 Task: Sort the products by best match.
Action: Mouse moved to (22, 80)
Screenshot: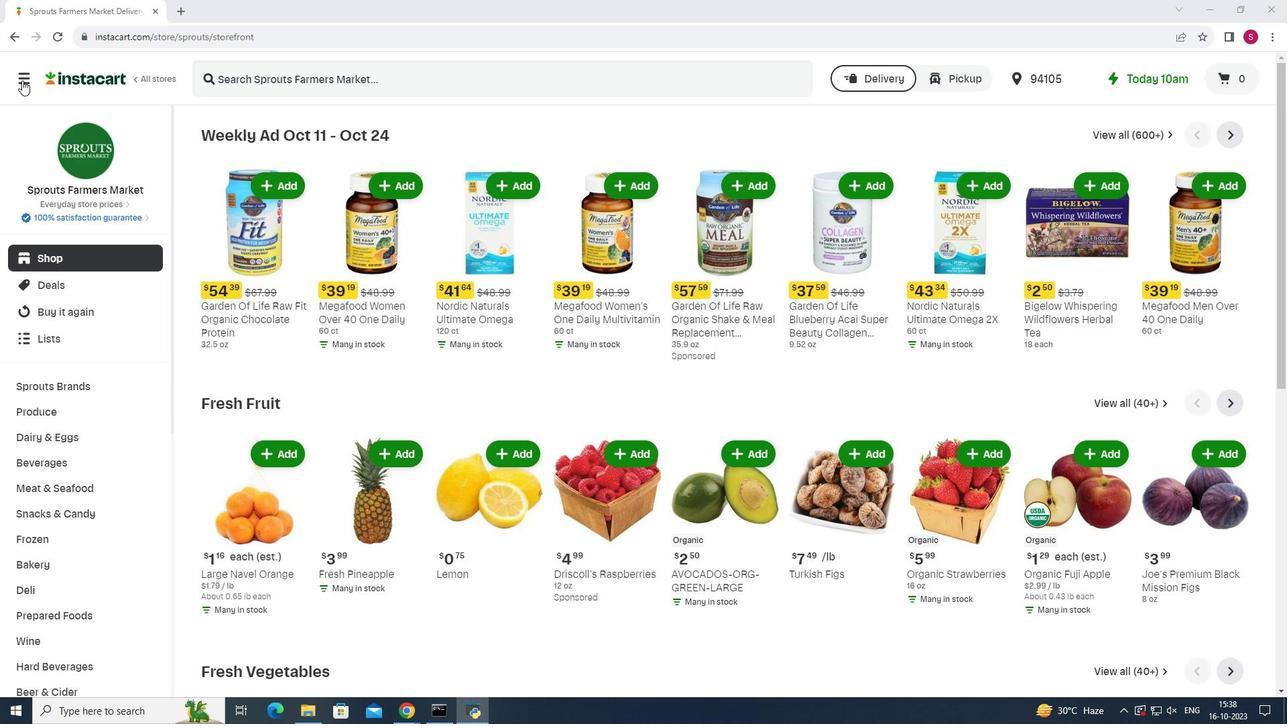 
Action: Mouse pressed left at (22, 80)
Screenshot: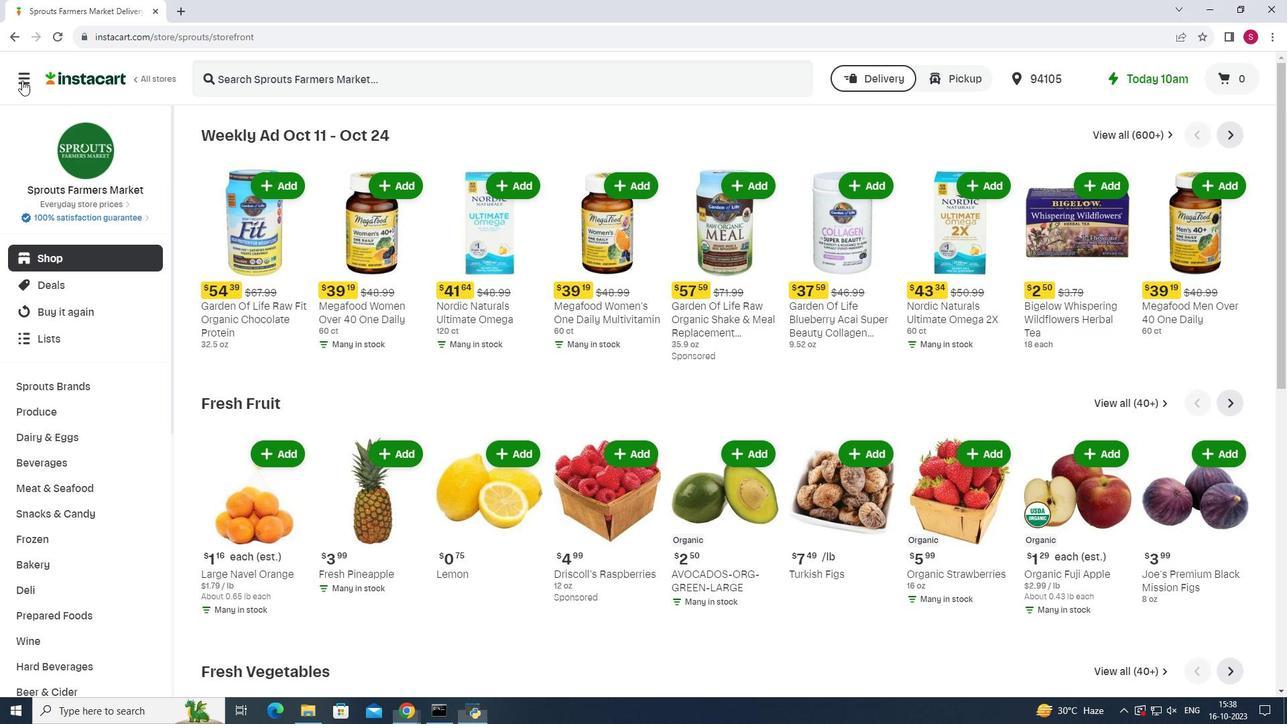 
Action: Mouse moved to (67, 357)
Screenshot: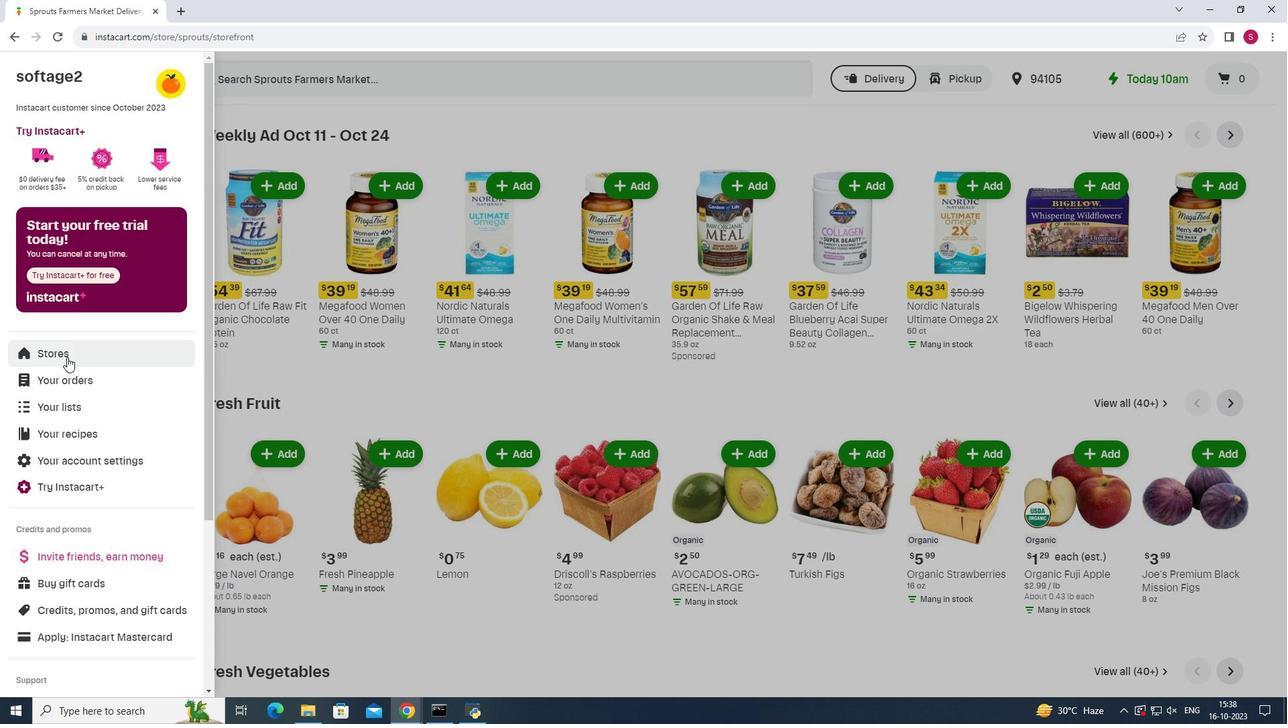 
Action: Mouse pressed left at (67, 357)
Screenshot: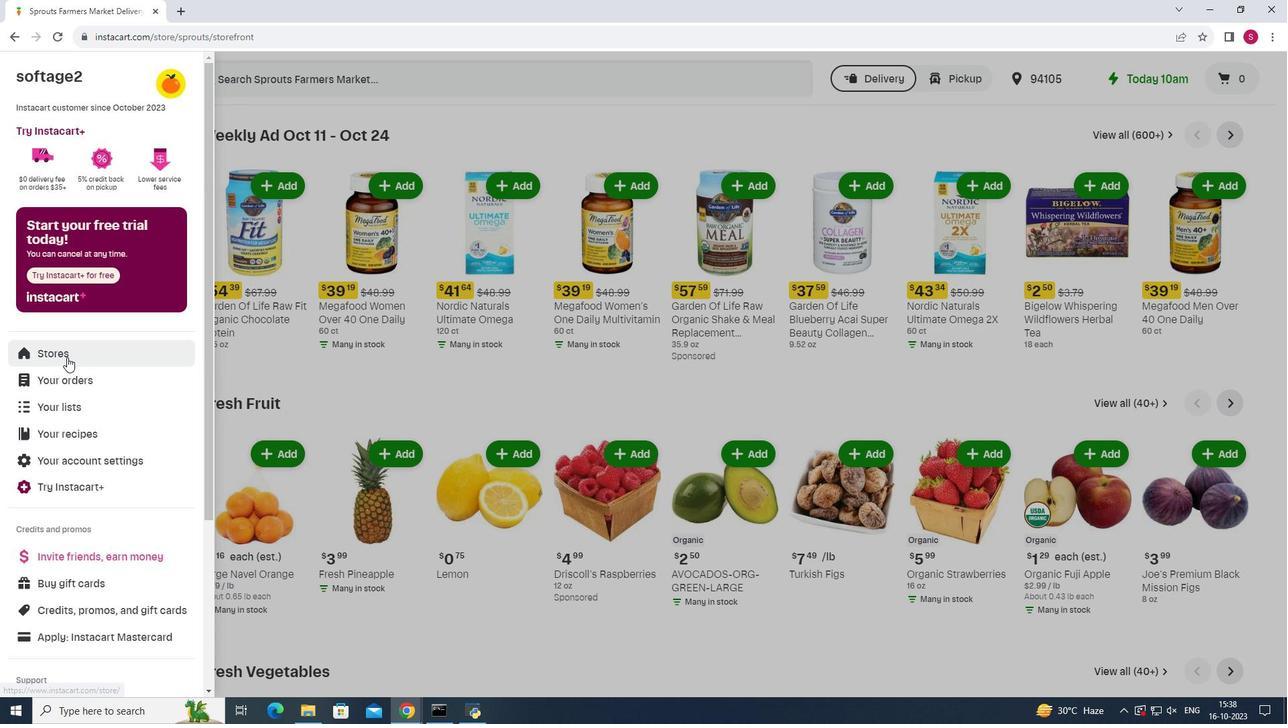 
Action: Mouse moved to (311, 120)
Screenshot: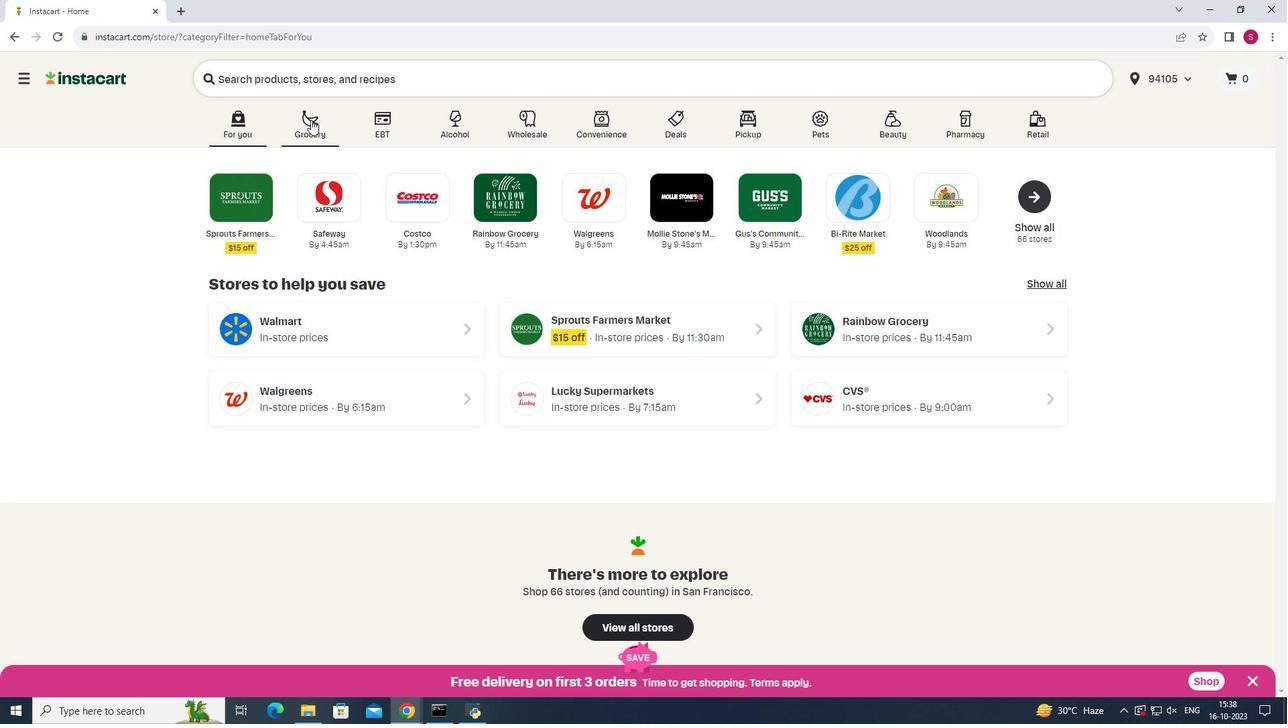 
Action: Mouse pressed left at (311, 120)
Screenshot: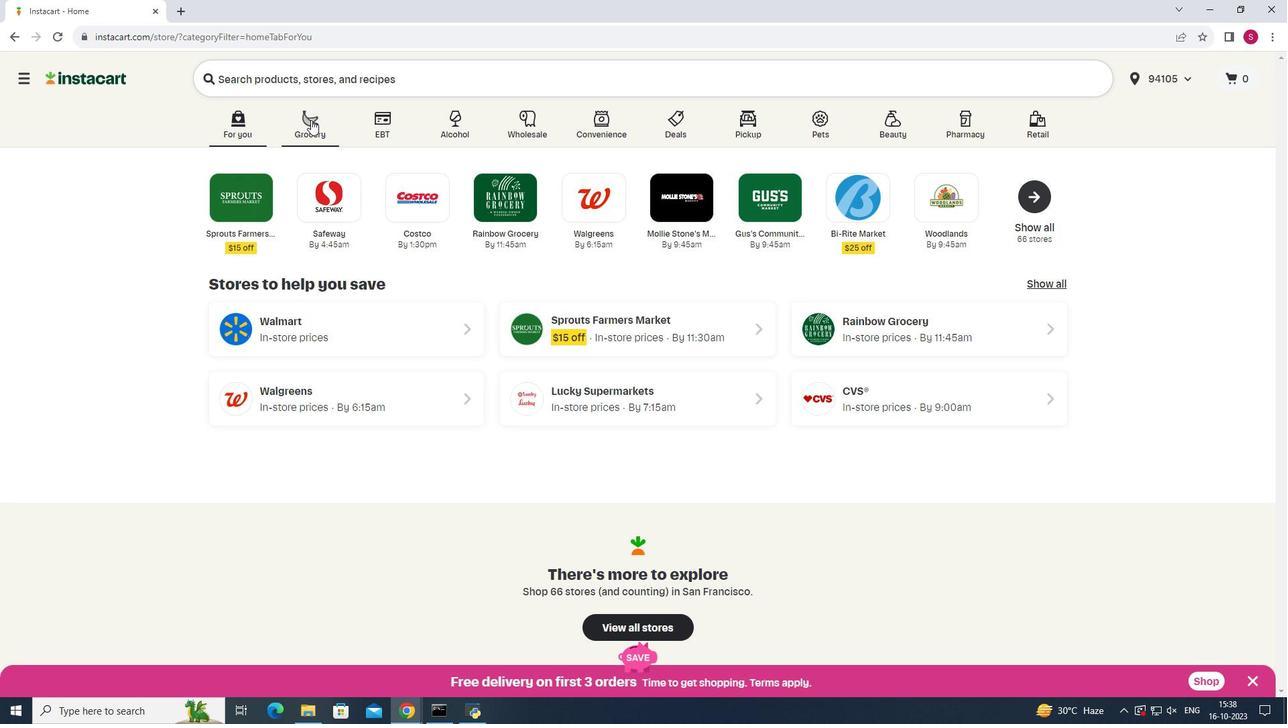 
Action: Mouse pressed left at (311, 120)
Screenshot: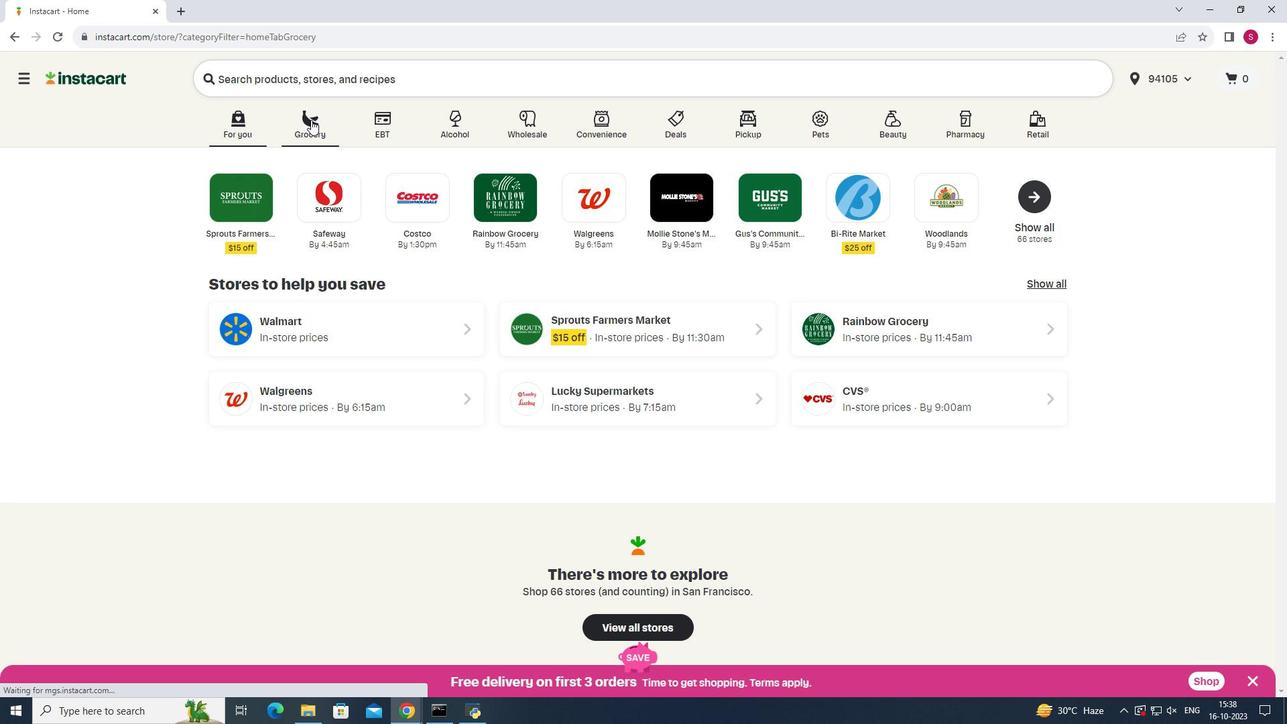 
Action: Mouse moved to (910, 187)
Screenshot: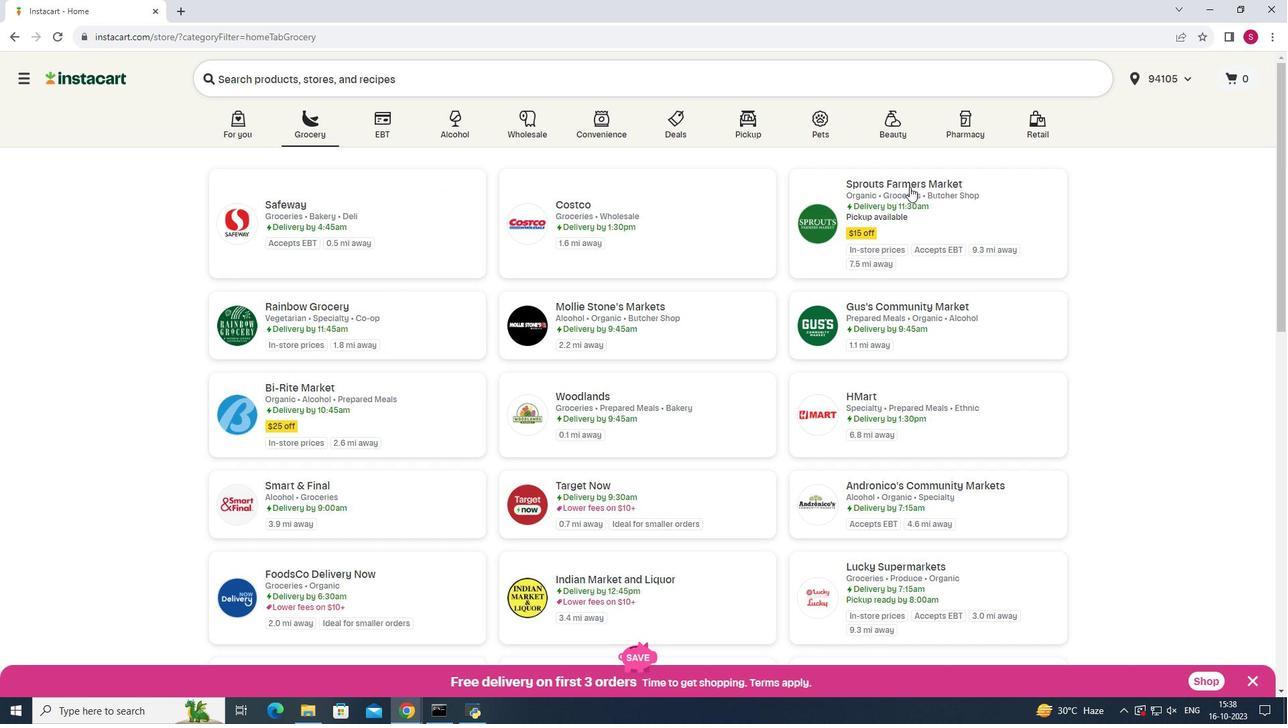 
Action: Mouse pressed left at (910, 187)
Screenshot: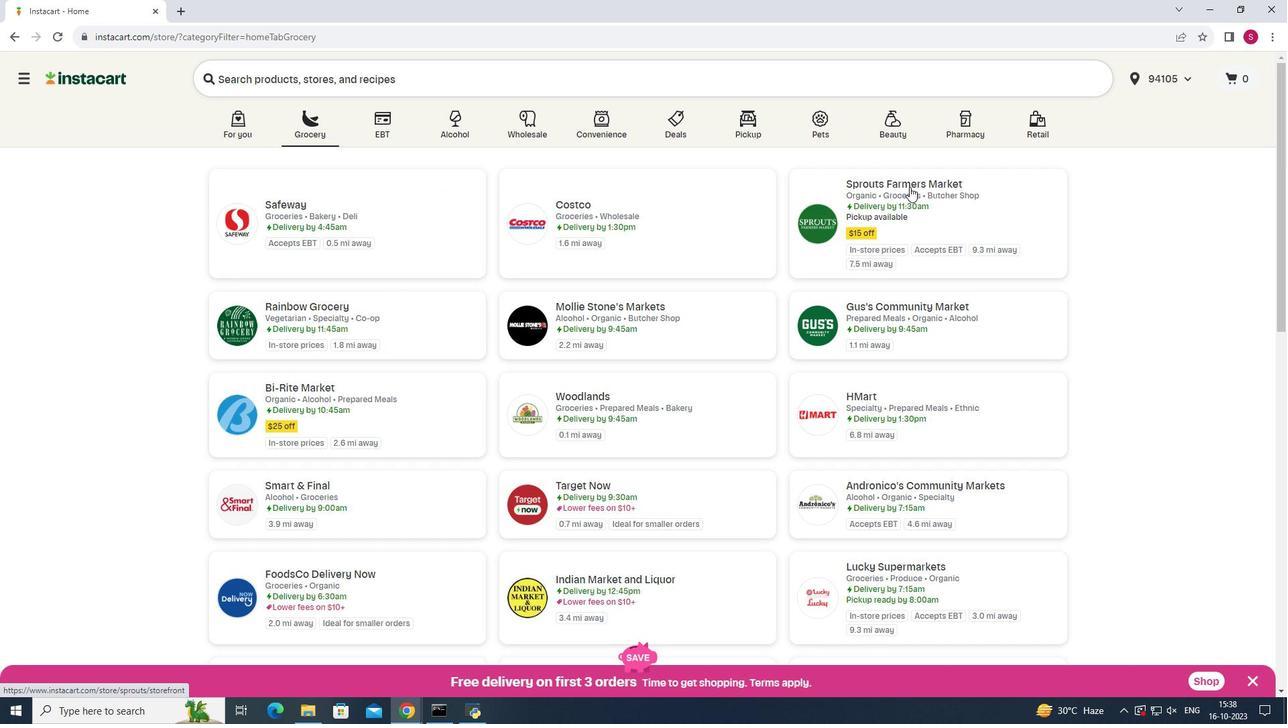 
Action: Mouse moved to (61, 480)
Screenshot: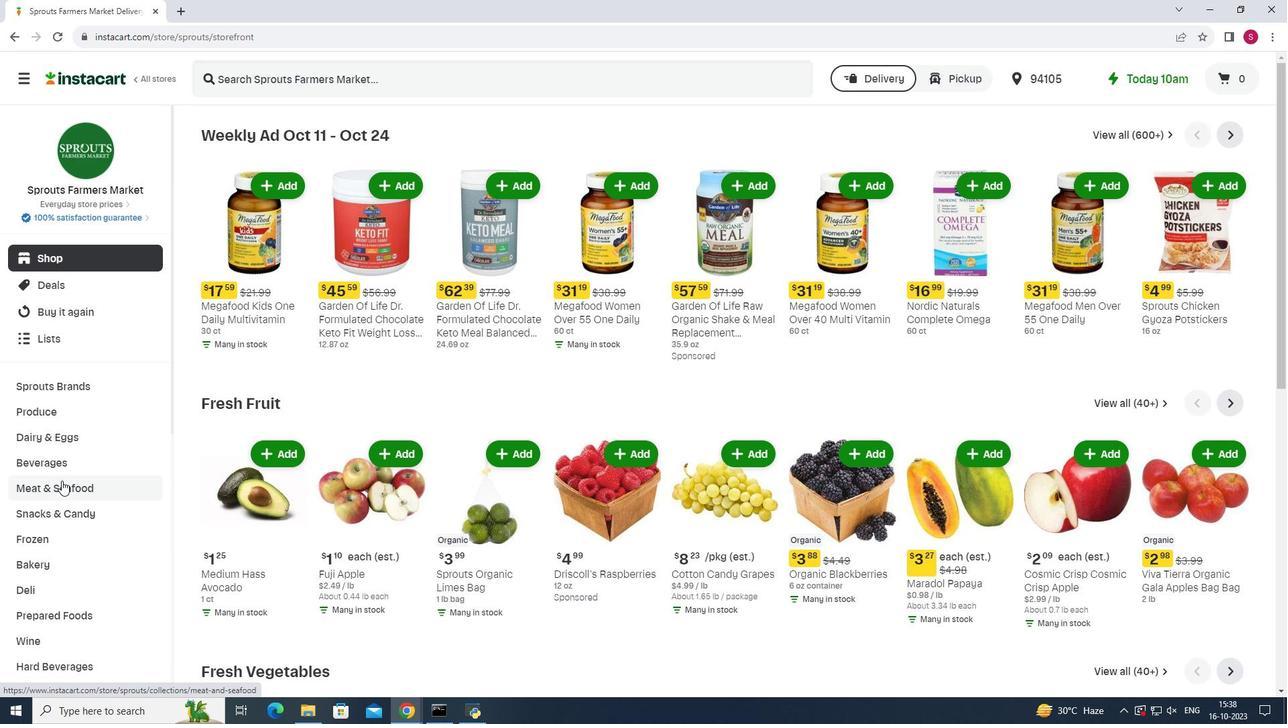 
Action: Mouse pressed left at (61, 480)
Screenshot: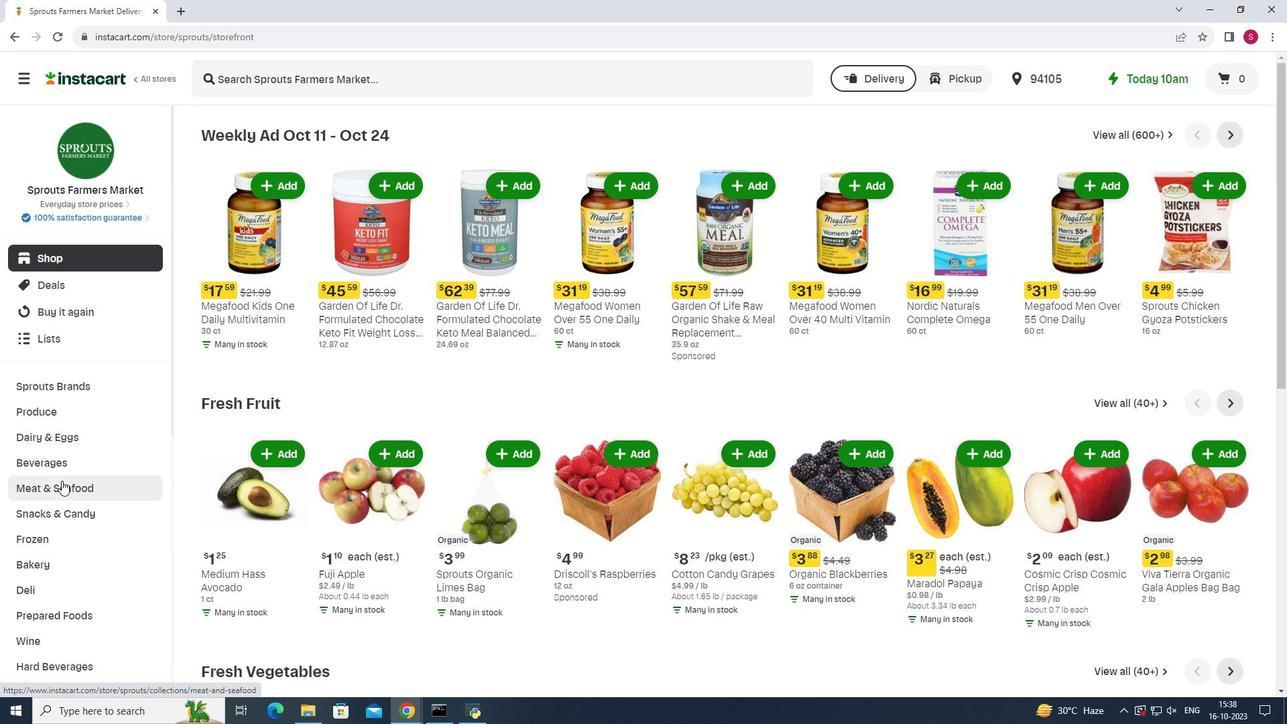 
Action: Mouse moved to (985, 163)
Screenshot: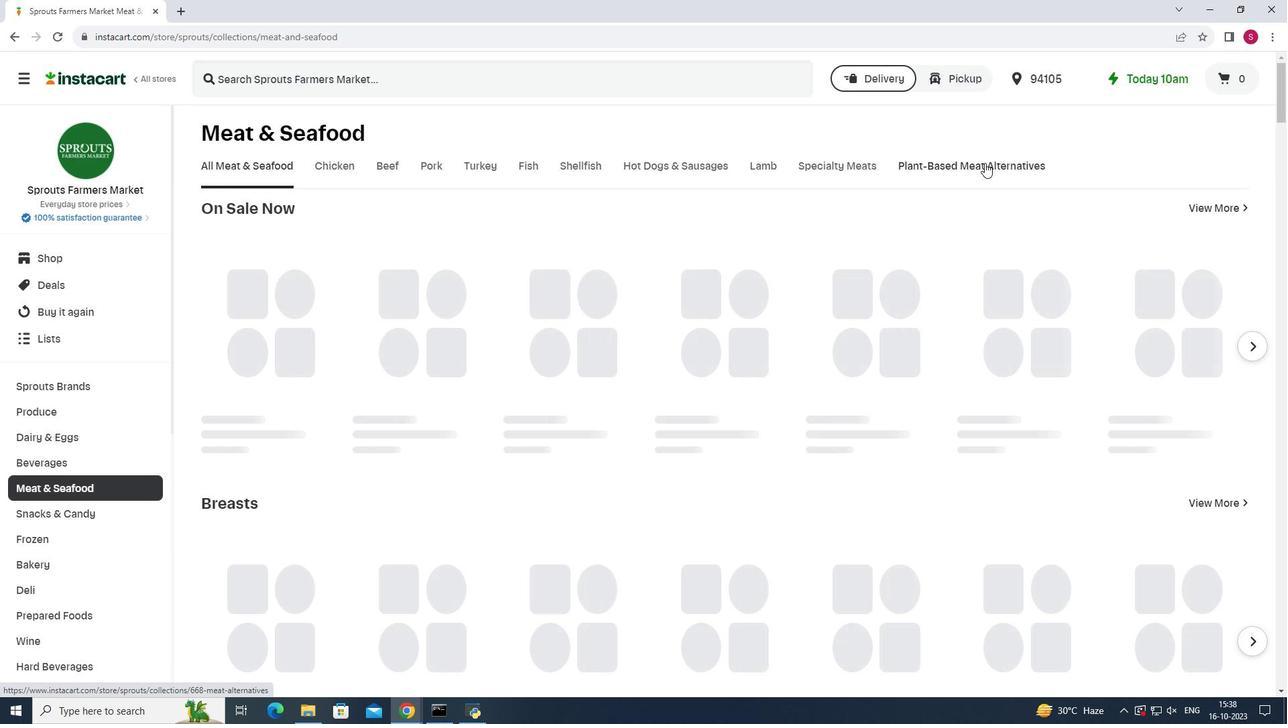 
Action: Mouse pressed left at (985, 163)
Screenshot: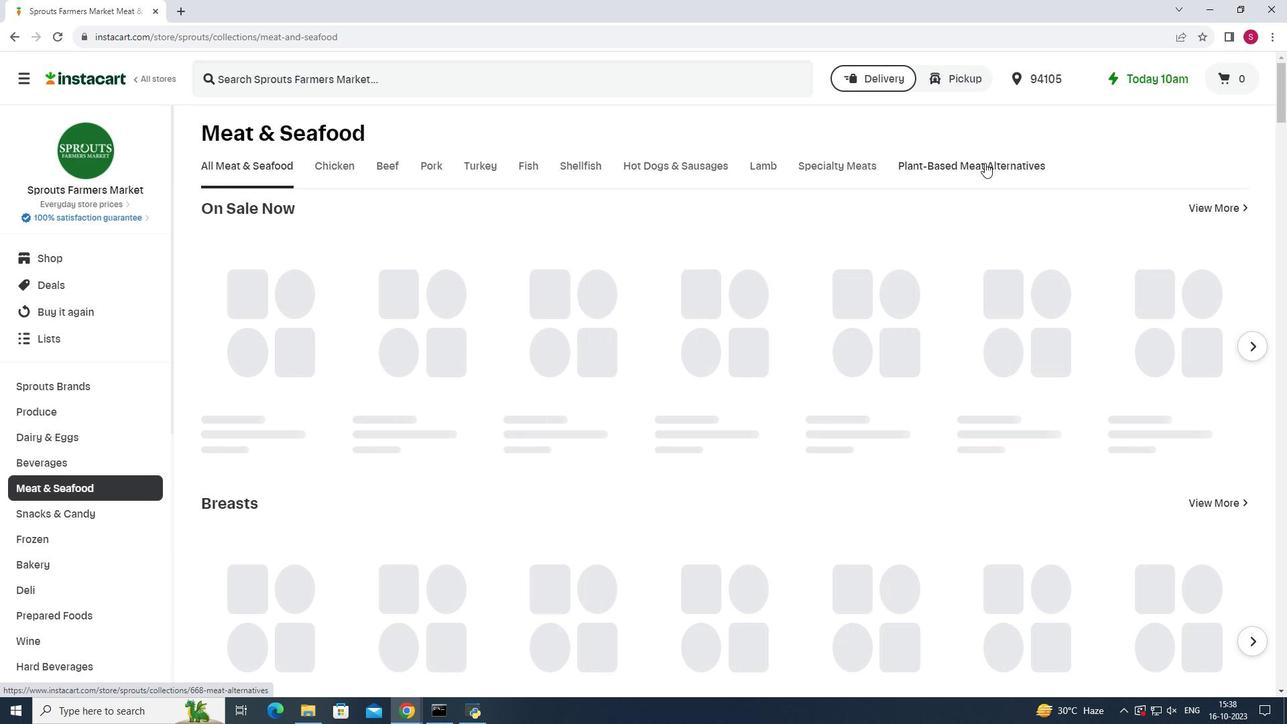 
Action: Mouse moved to (391, 221)
Screenshot: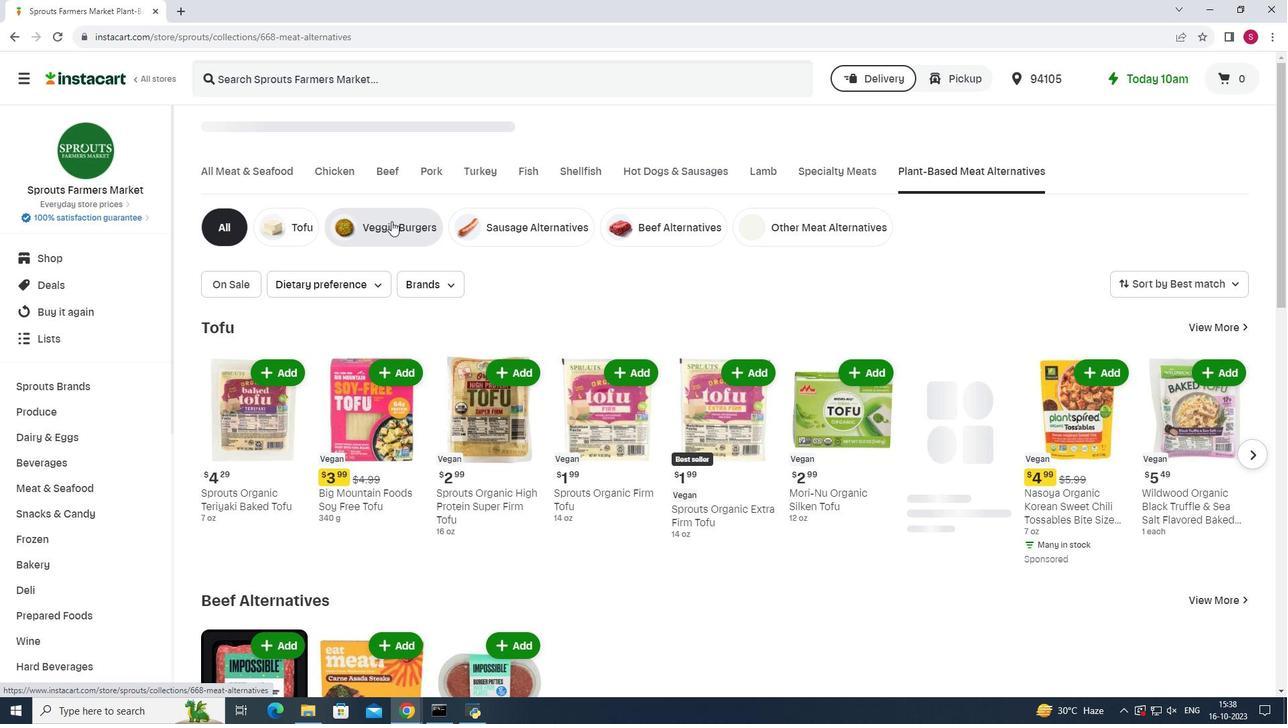 
Action: Mouse pressed left at (391, 221)
Screenshot: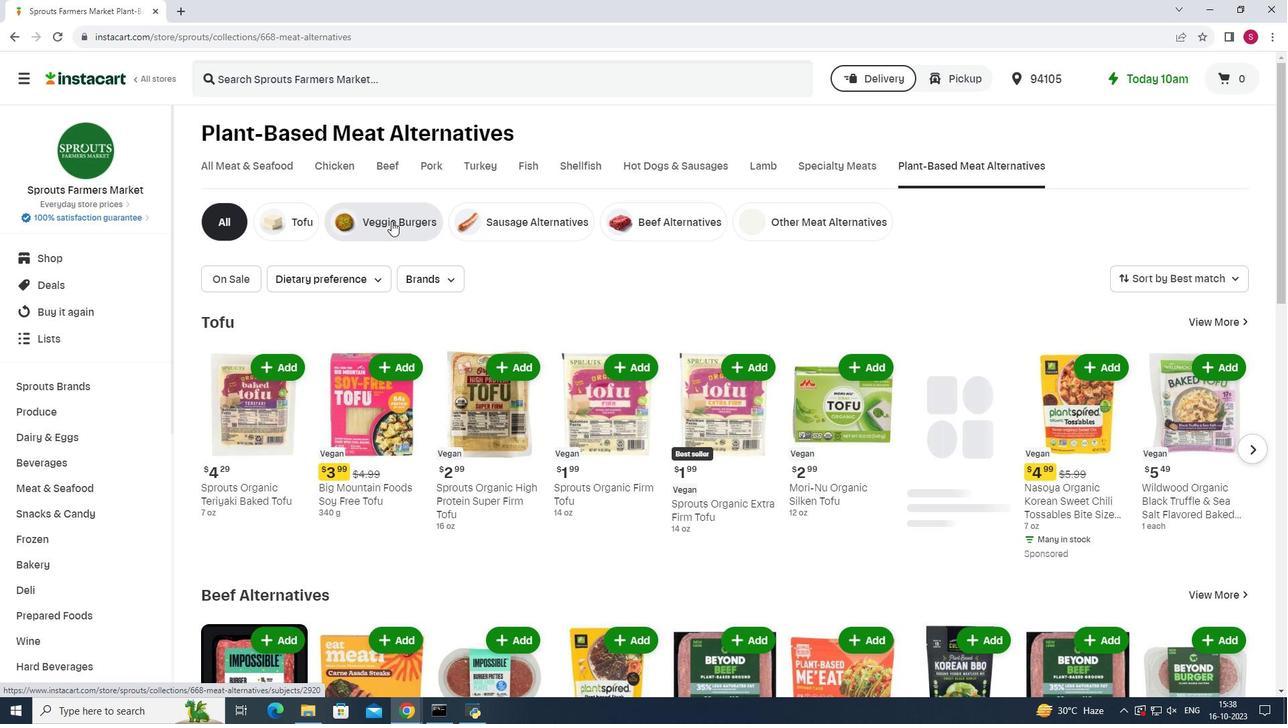 
Action: Mouse moved to (1193, 278)
Screenshot: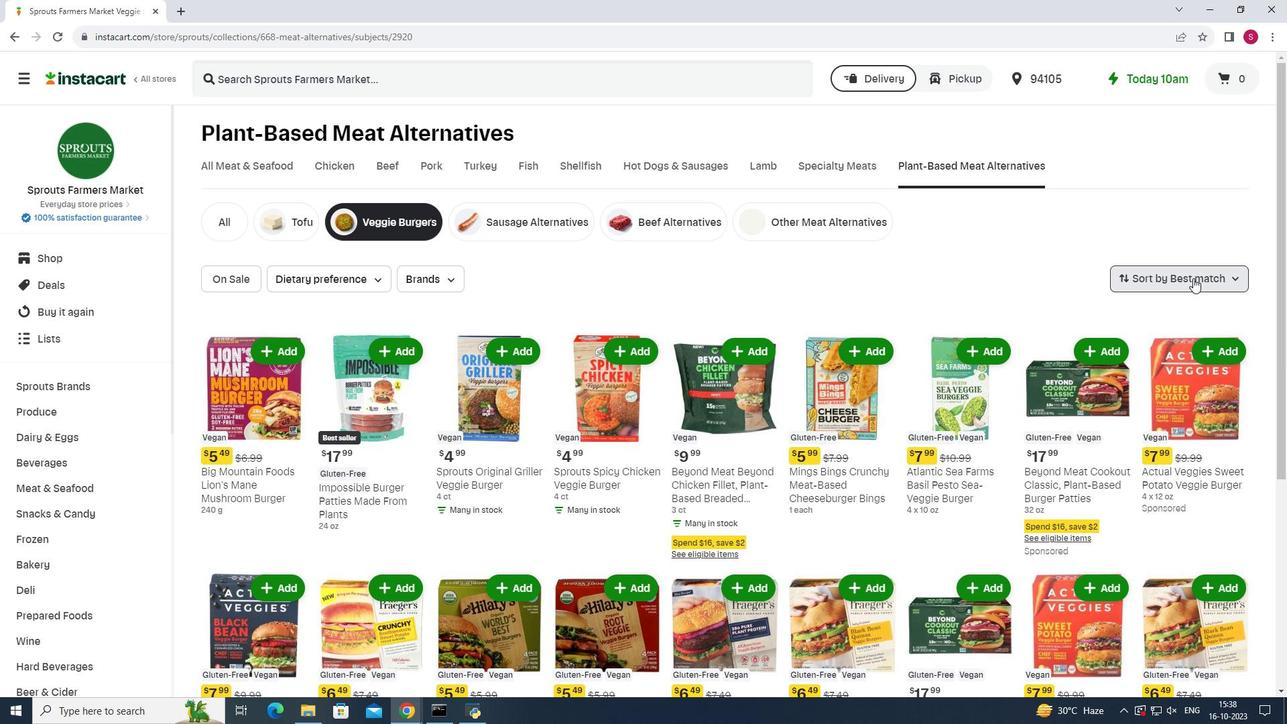 
Action: Mouse pressed left at (1193, 278)
Screenshot: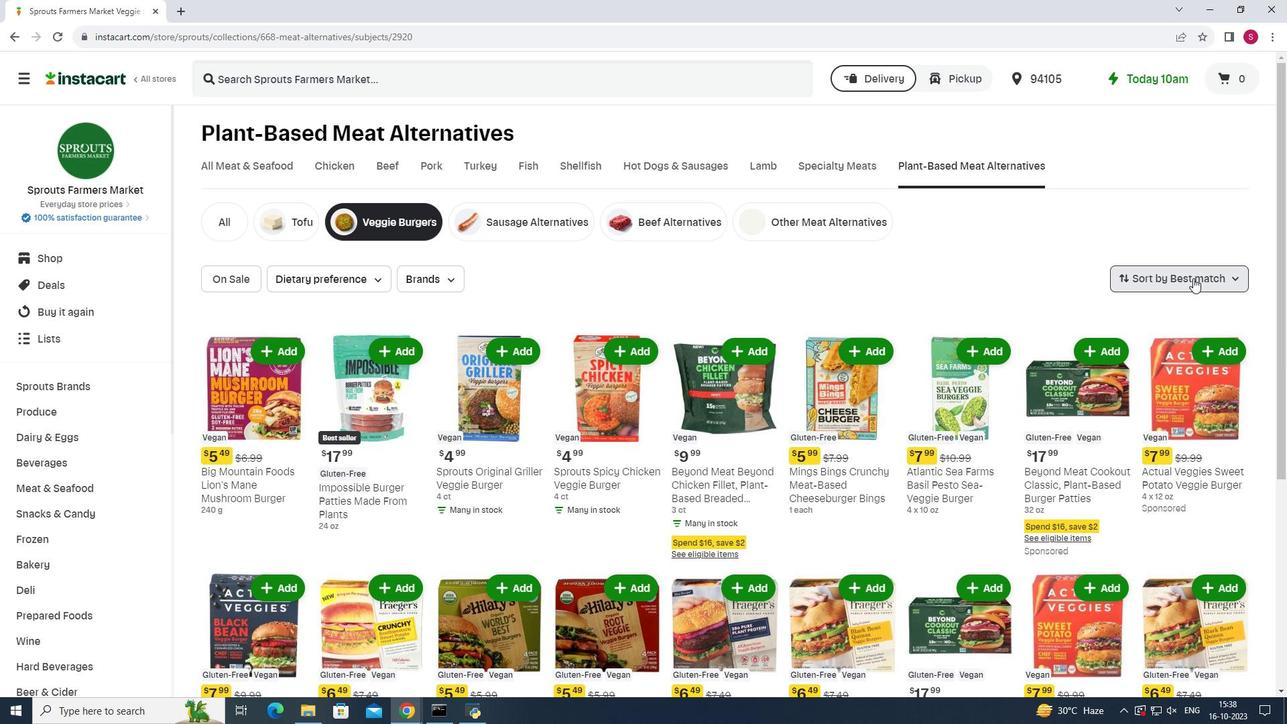 
Action: Mouse moved to (1184, 313)
Screenshot: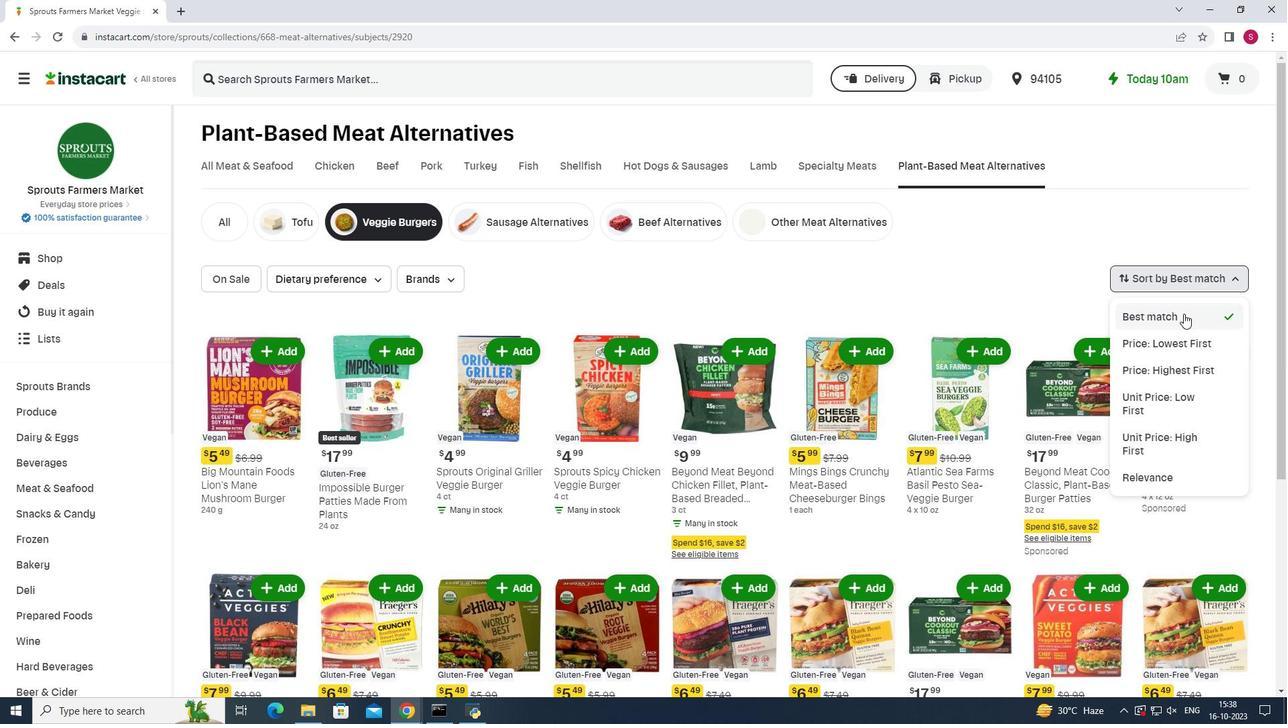 
Action: Mouse pressed left at (1184, 313)
Screenshot: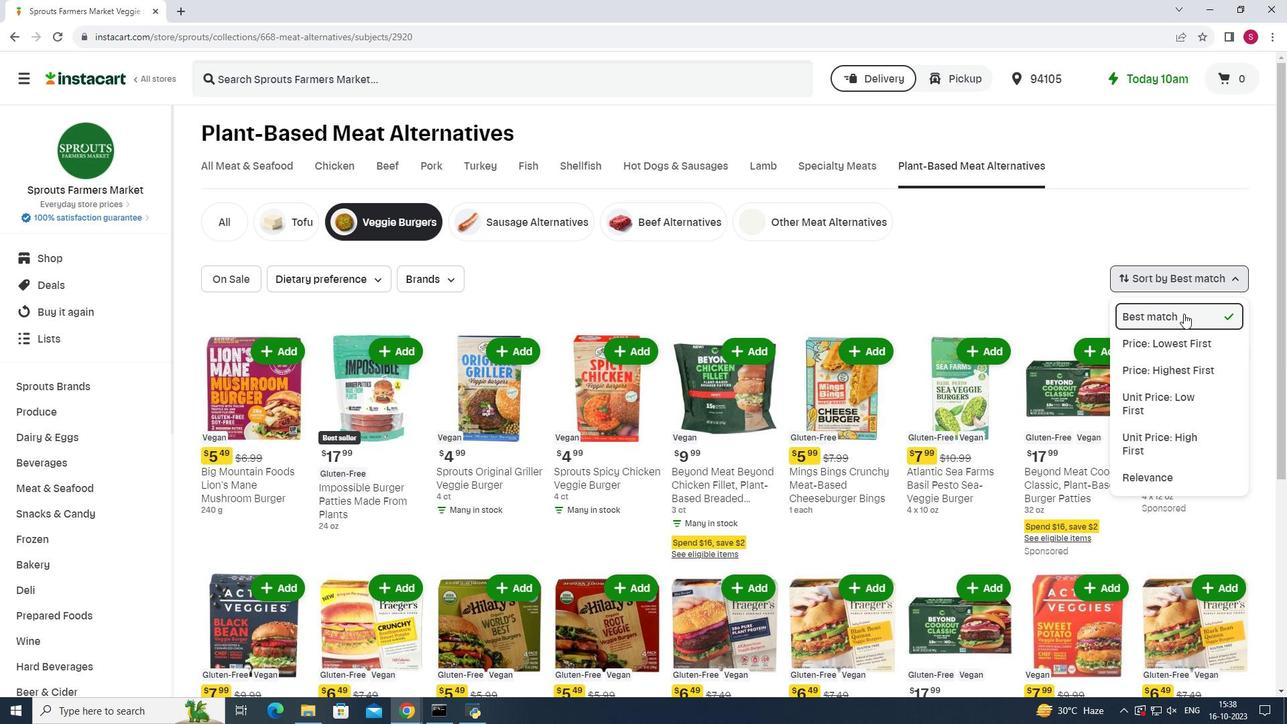 
Action: Mouse moved to (1049, 276)
Screenshot: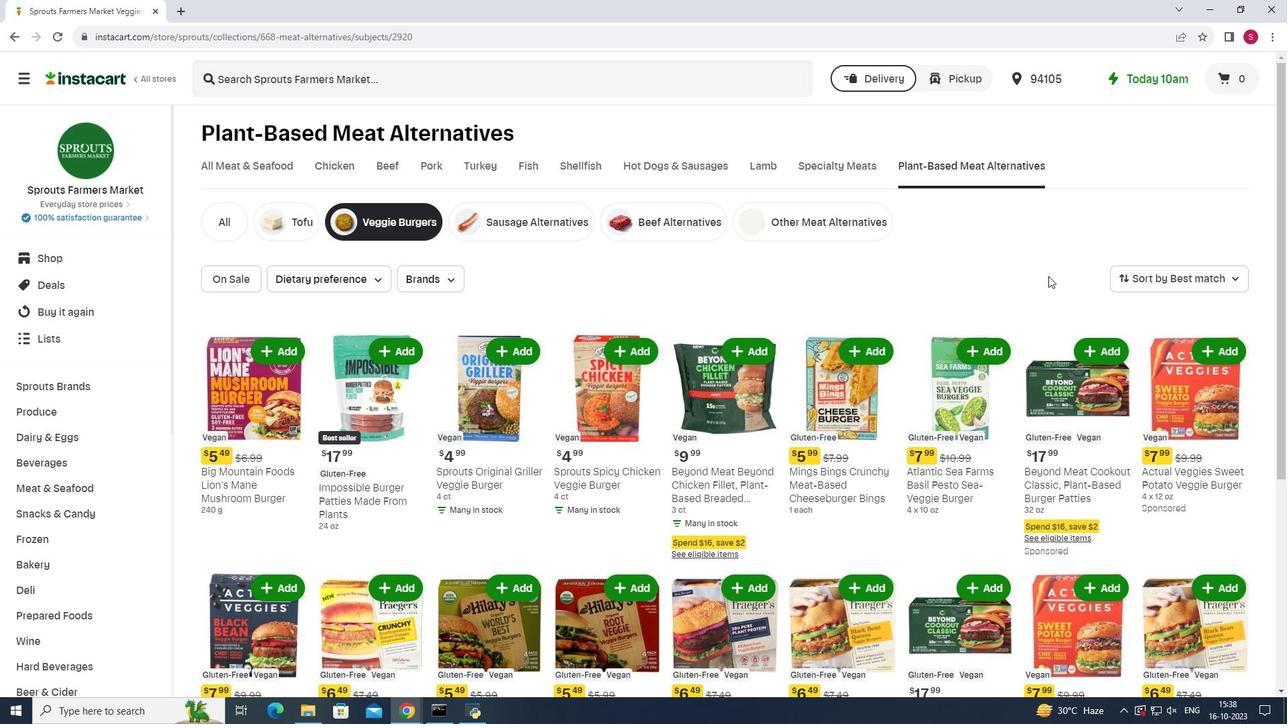 
Action: Mouse scrolled (1049, 275) with delta (0, 0)
Screenshot: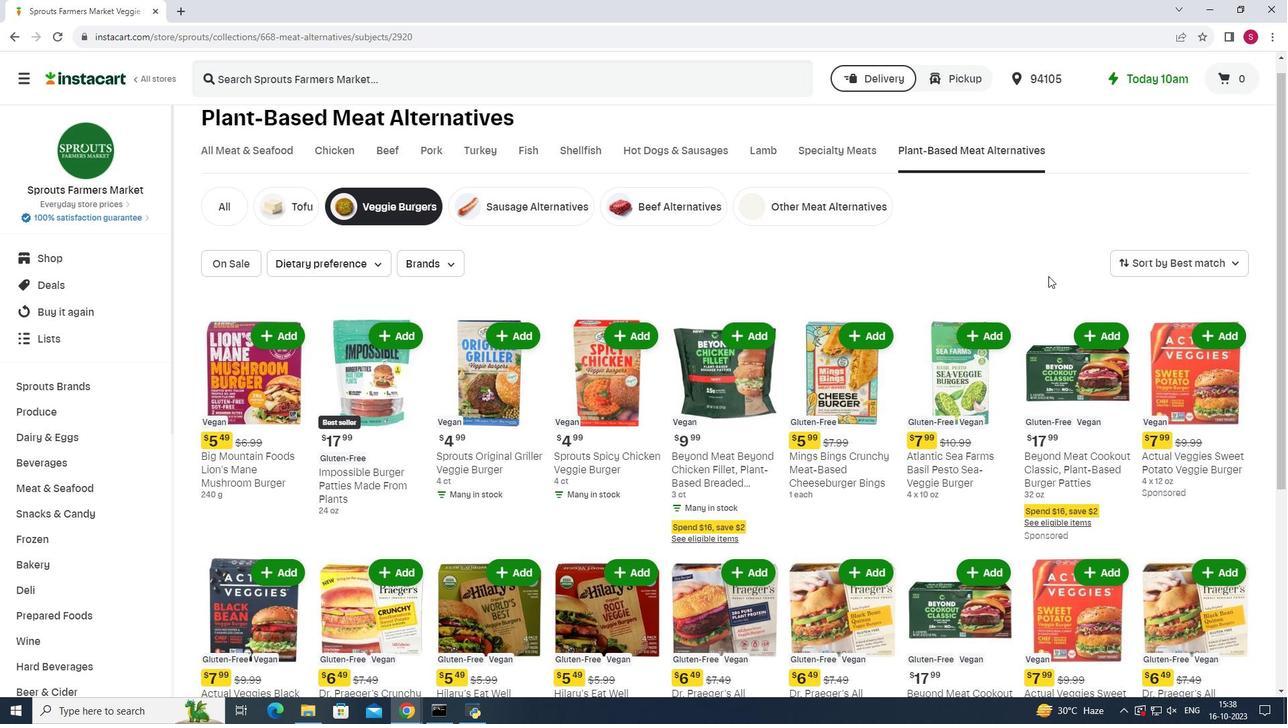 
Action: Mouse moved to (1049, 276)
Screenshot: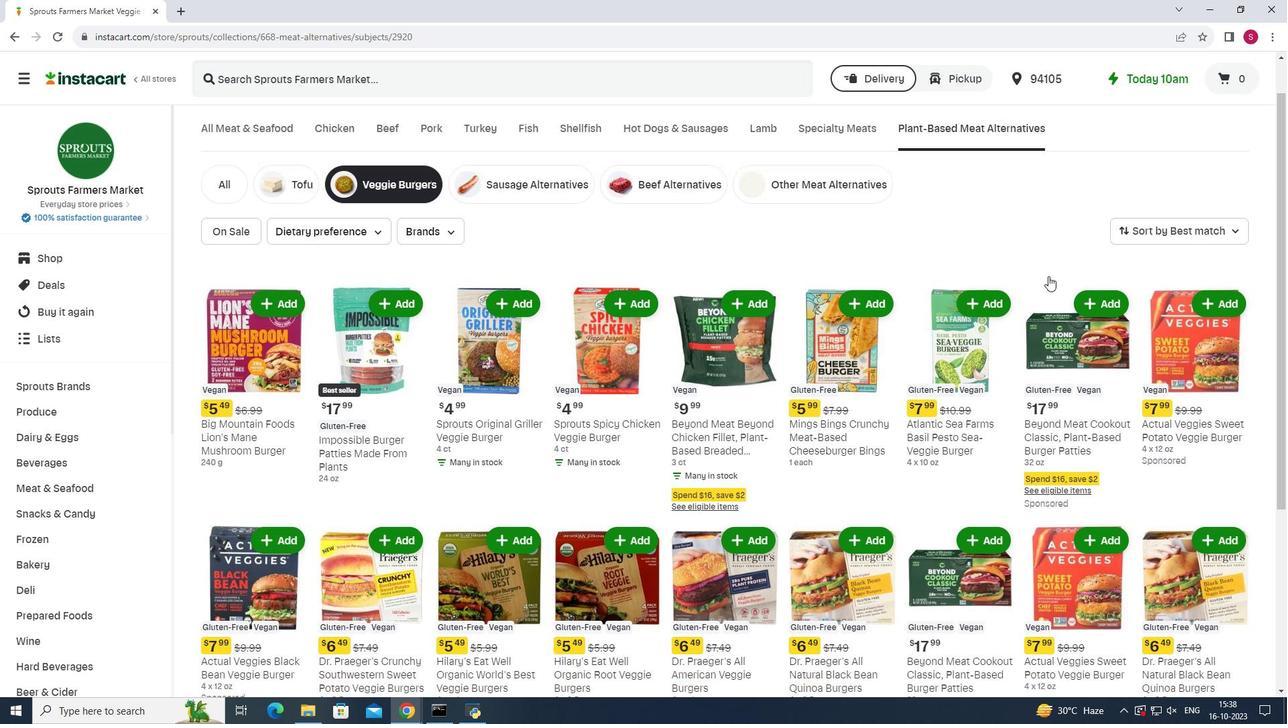 
Action: Mouse scrolled (1049, 275) with delta (0, 0)
Screenshot: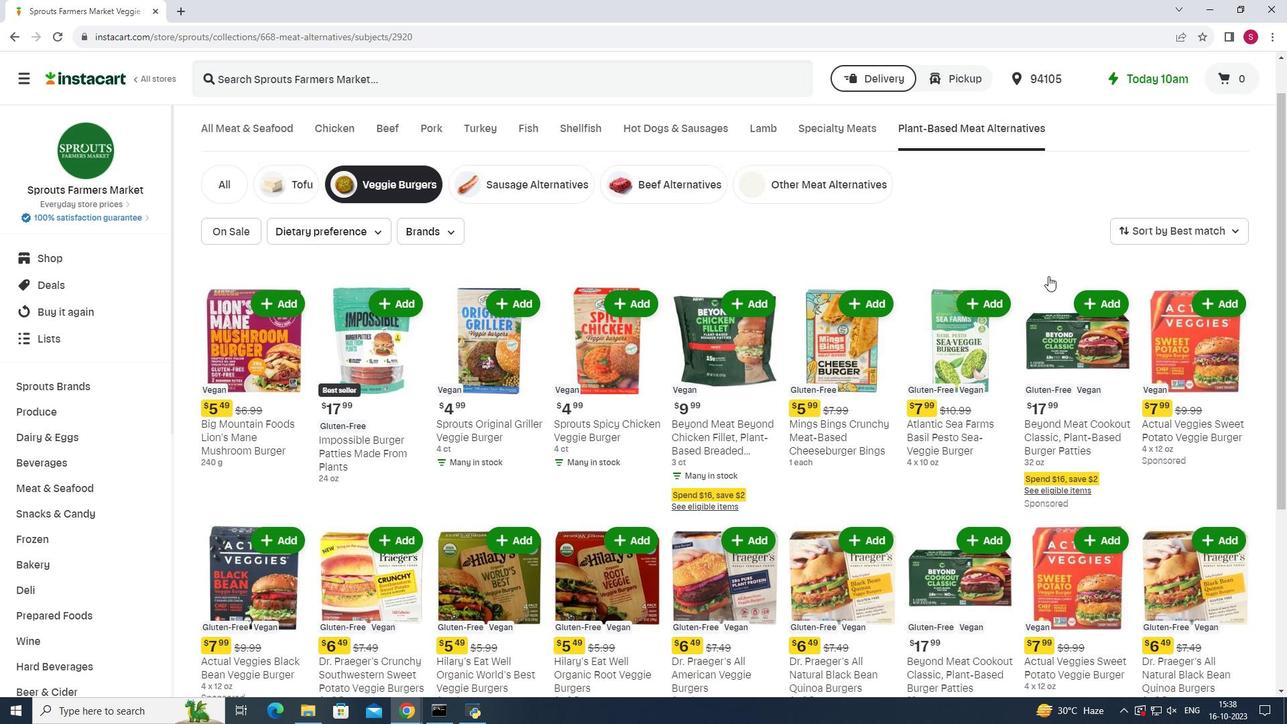 
Action: Mouse scrolled (1049, 275) with delta (0, 0)
Screenshot: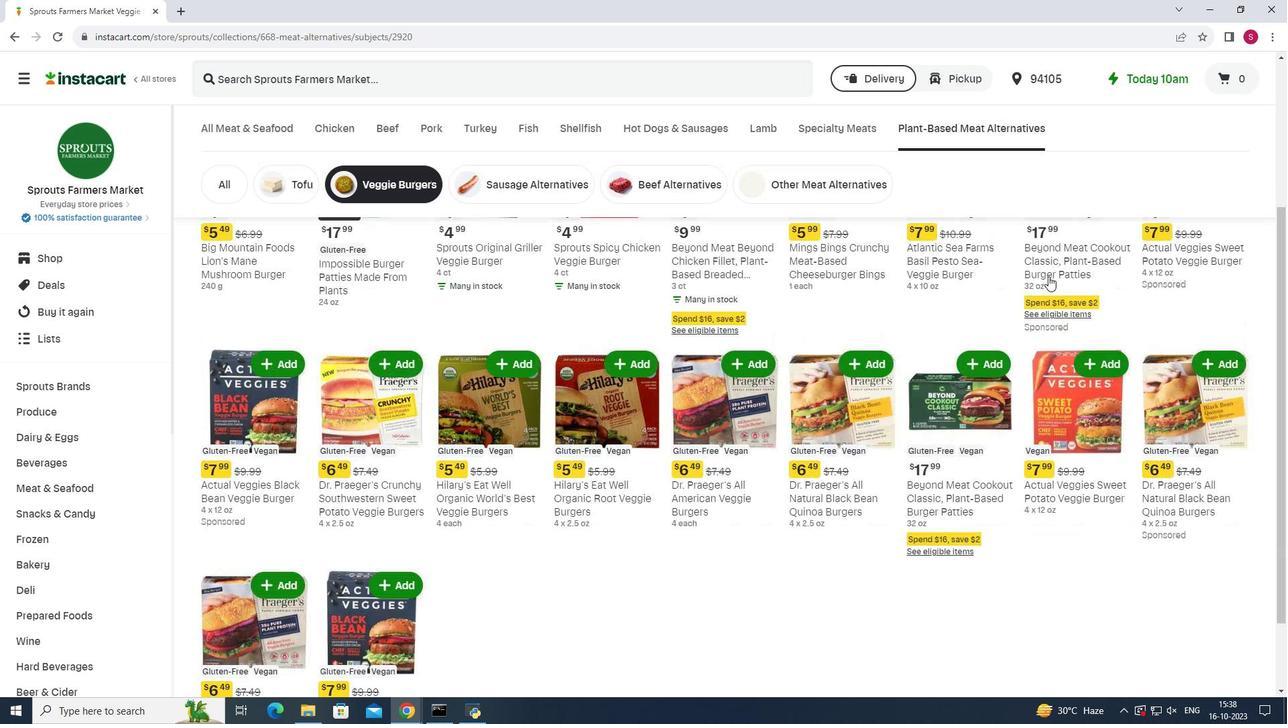 
Action: Mouse scrolled (1049, 275) with delta (0, 0)
Screenshot: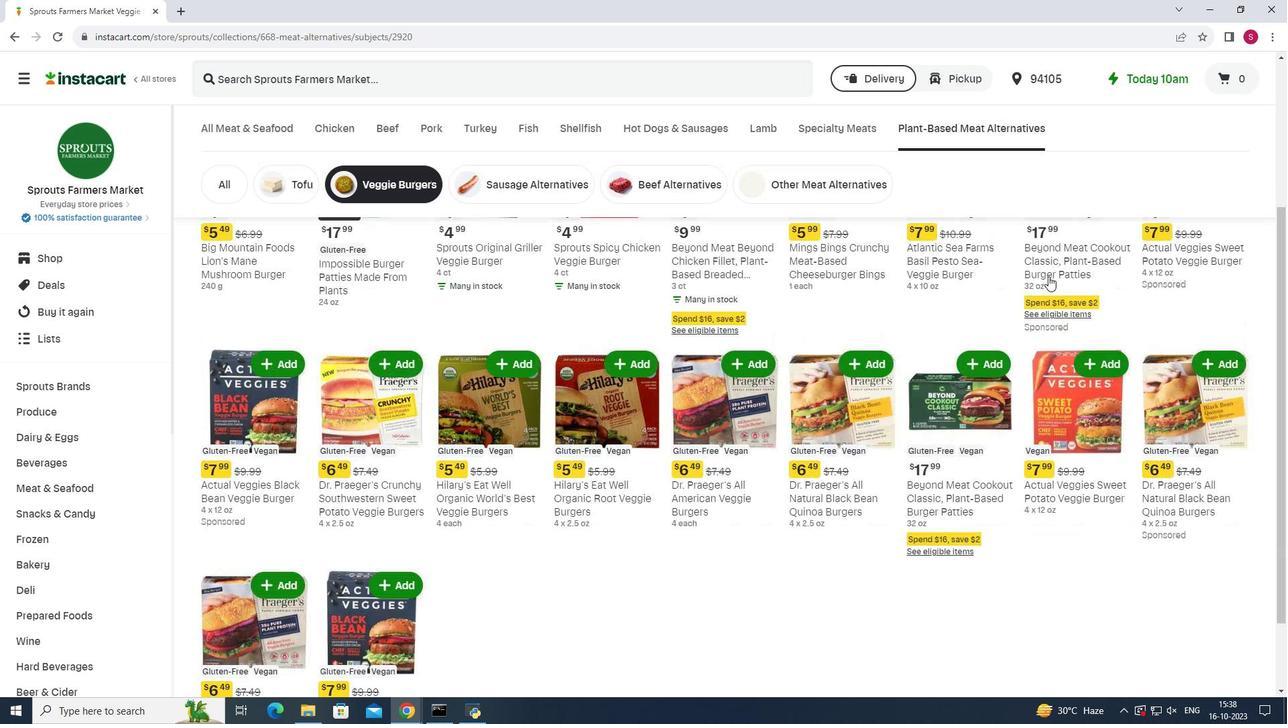 
Action: Mouse scrolled (1049, 275) with delta (0, 0)
Screenshot: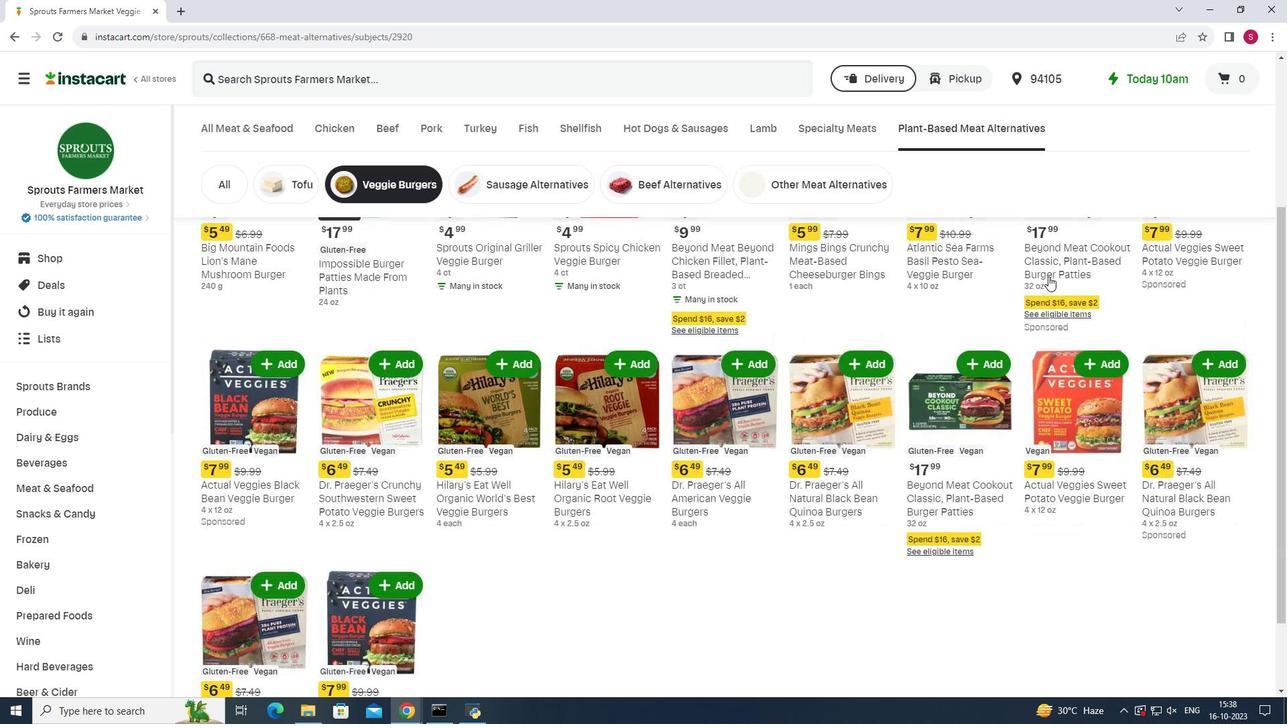 
Action: Mouse scrolled (1049, 275) with delta (0, 0)
Screenshot: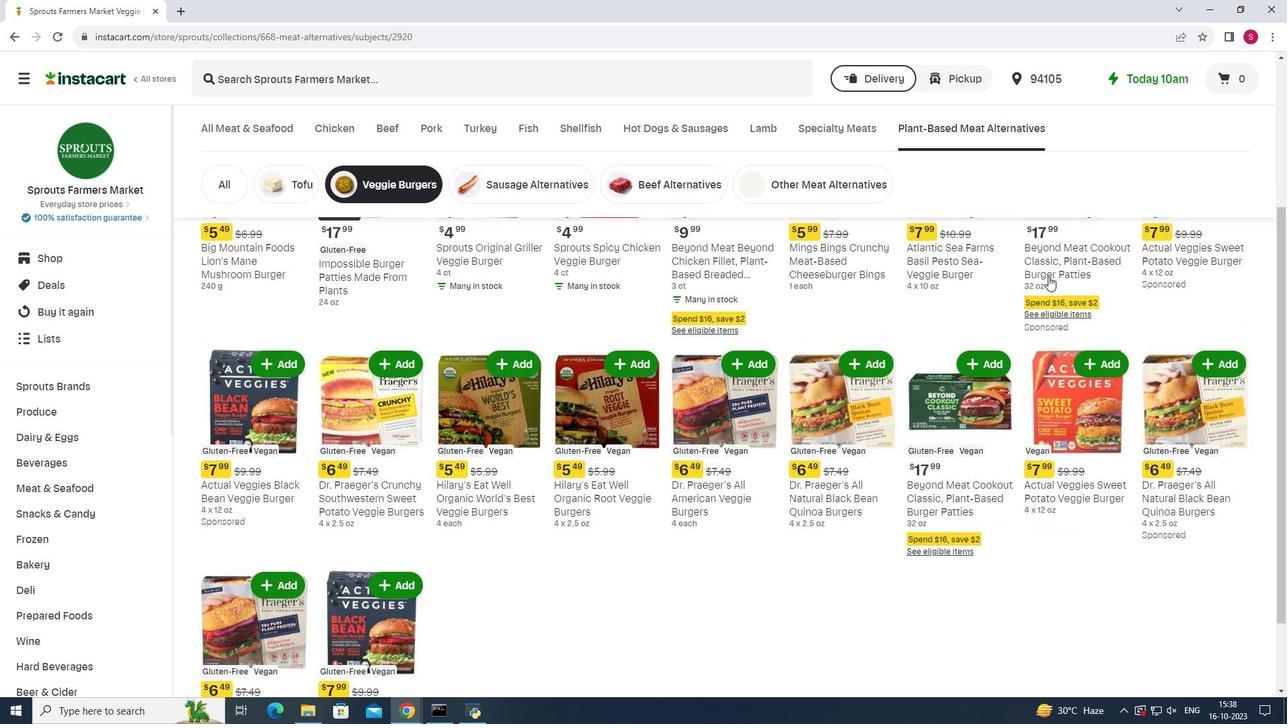 
Action: Mouse scrolled (1049, 277) with delta (0, 0)
Screenshot: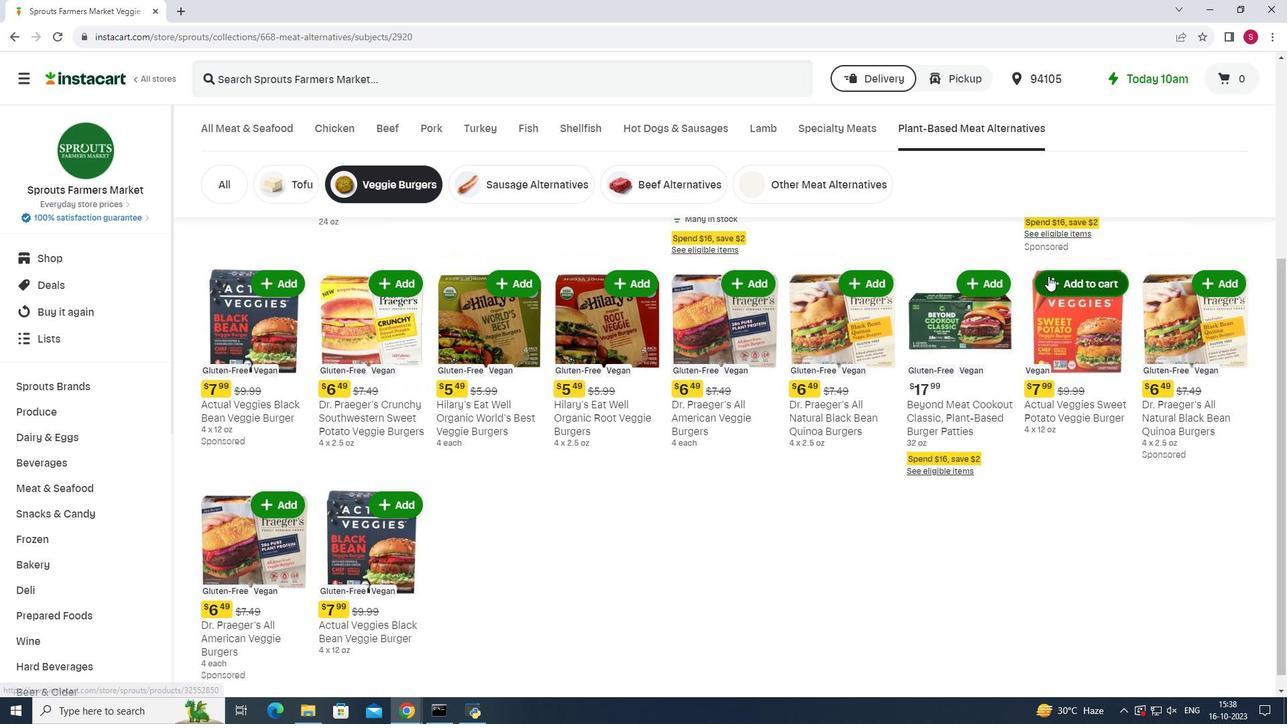 
Action: Mouse scrolled (1049, 277) with delta (0, 0)
Screenshot: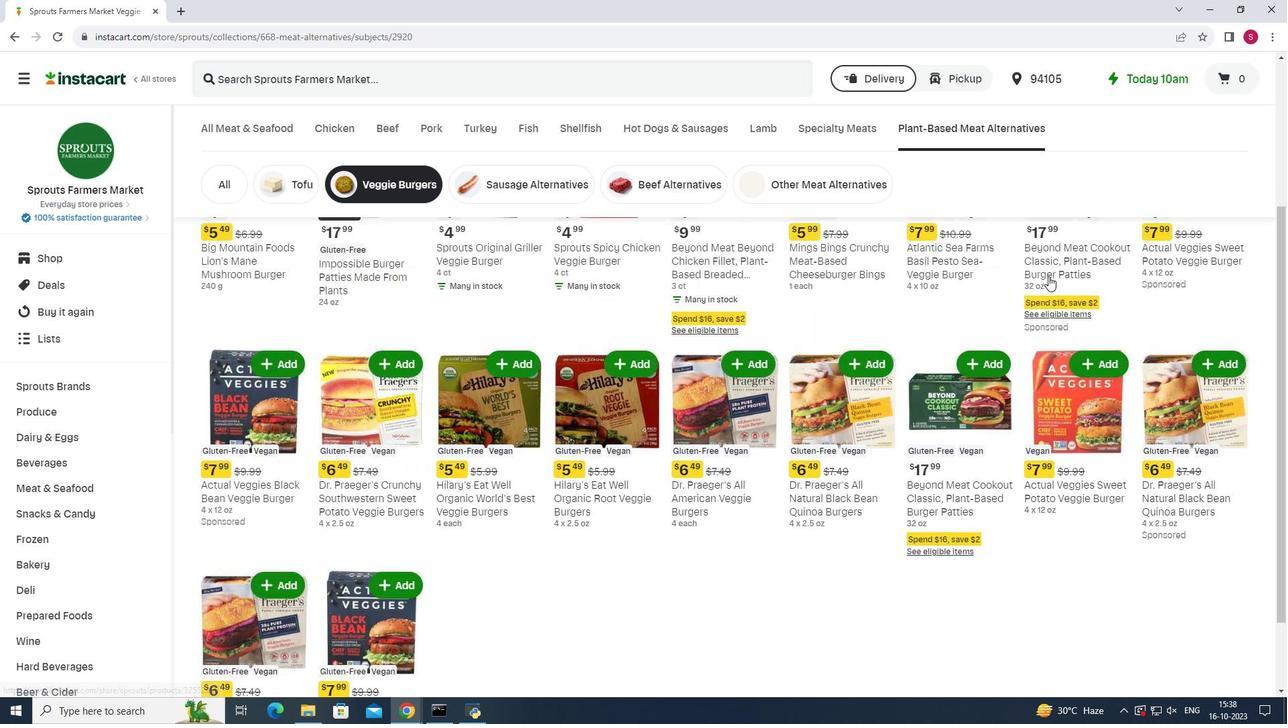 
Action: Mouse scrolled (1049, 277) with delta (0, 0)
Screenshot: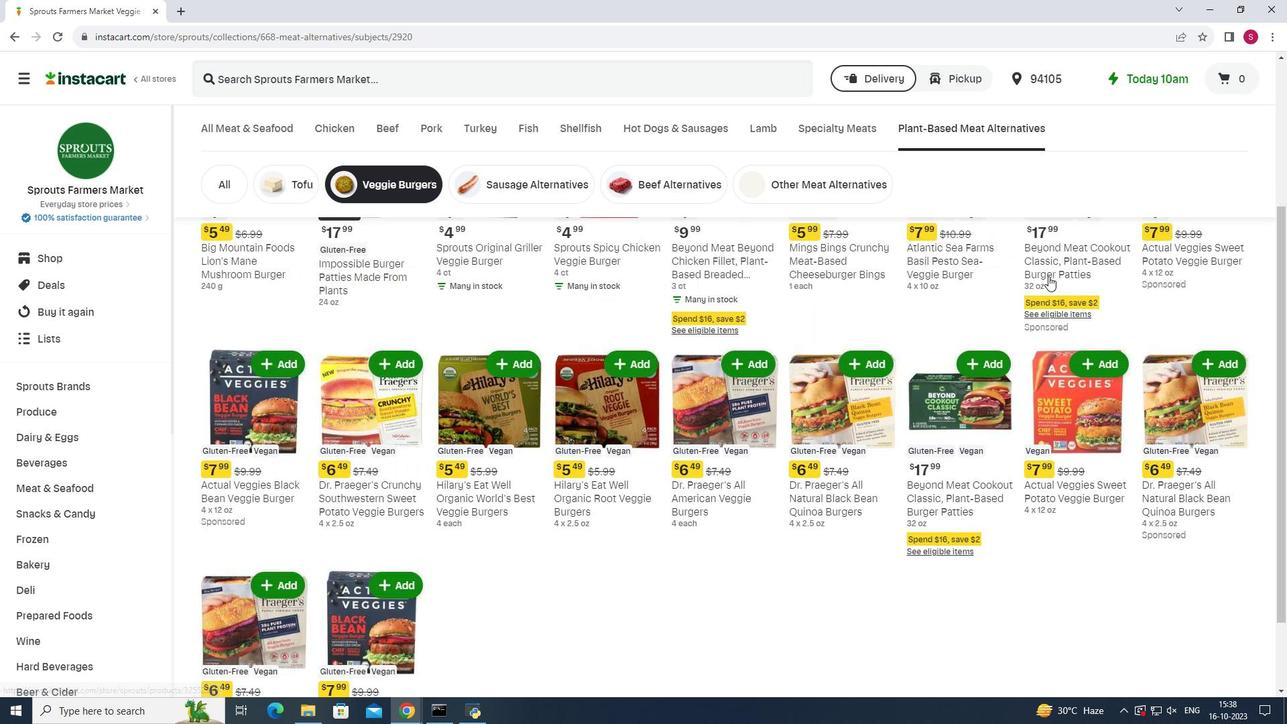 
Action: Mouse scrolled (1049, 277) with delta (0, 0)
Screenshot: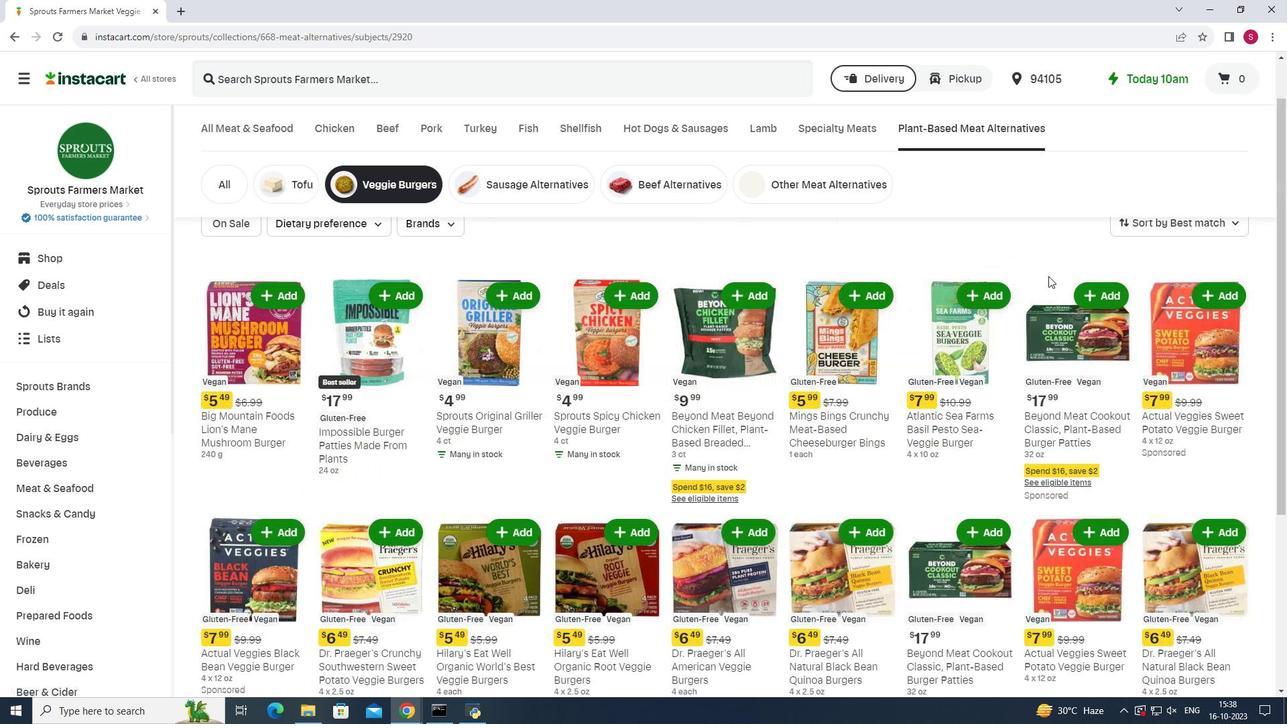 
Action: Mouse scrolled (1049, 277) with delta (0, 0)
Screenshot: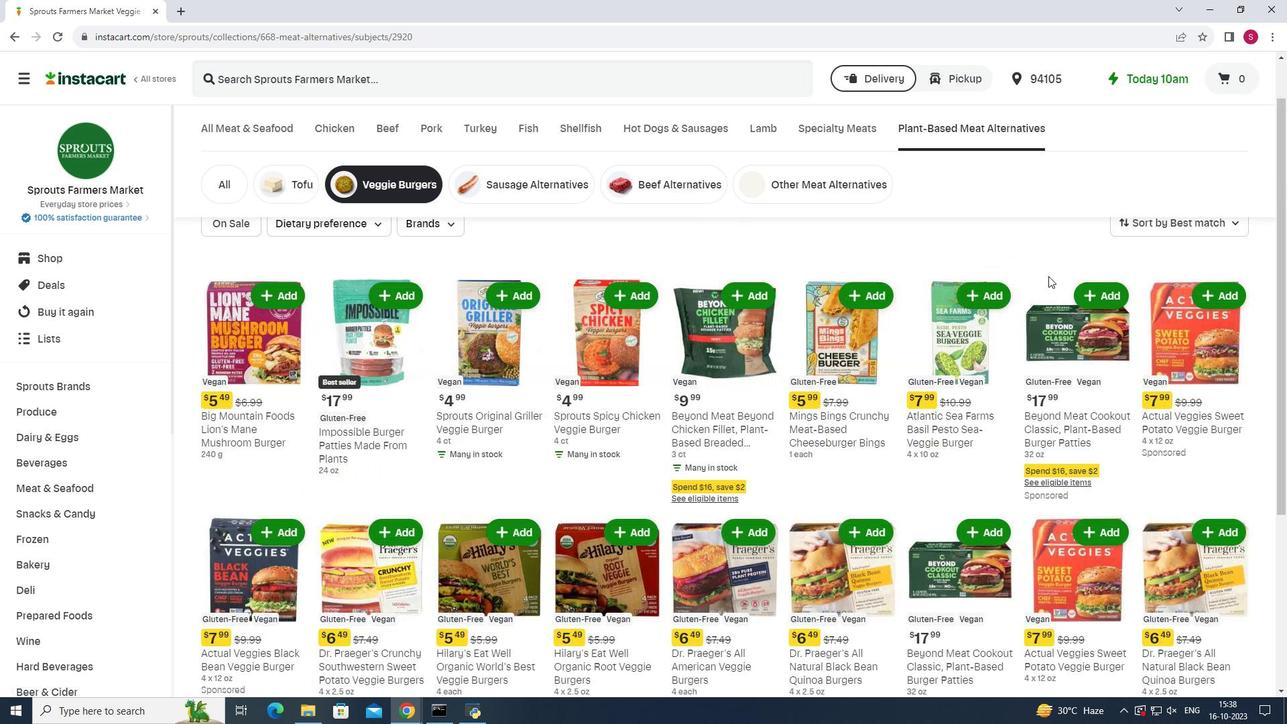 
